 Task: Show the frozen members in workspaces.
Action: Mouse moved to (968, 66)
Screenshot: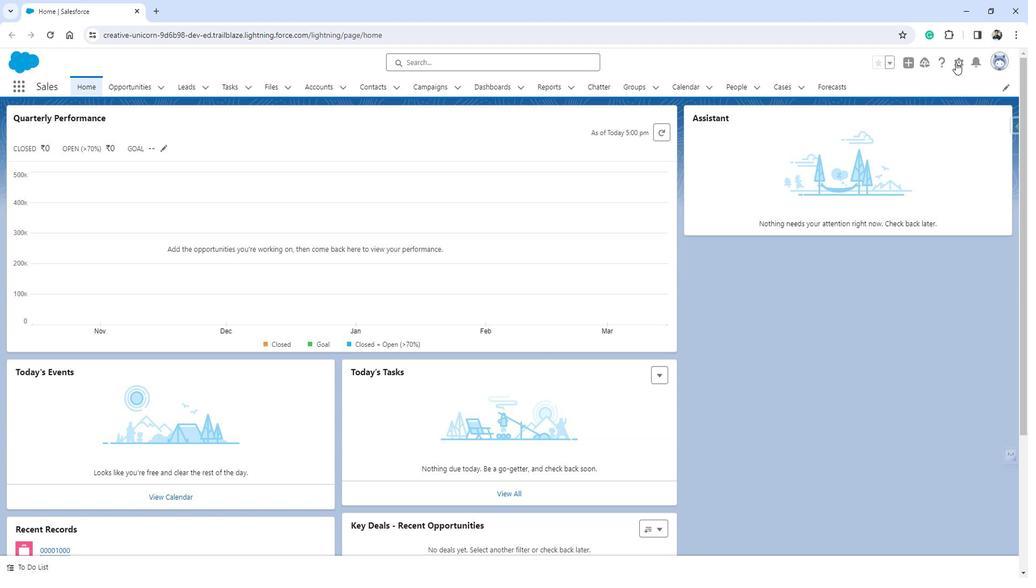 
Action: Mouse pressed left at (968, 66)
Screenshot: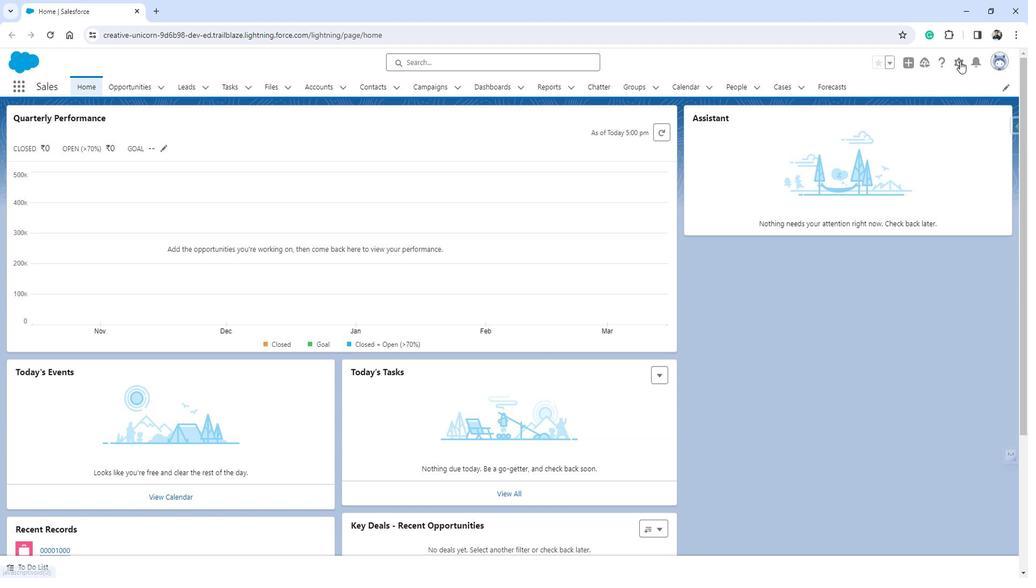 
Action: Mouse moved to (926, 93)
Screenshot: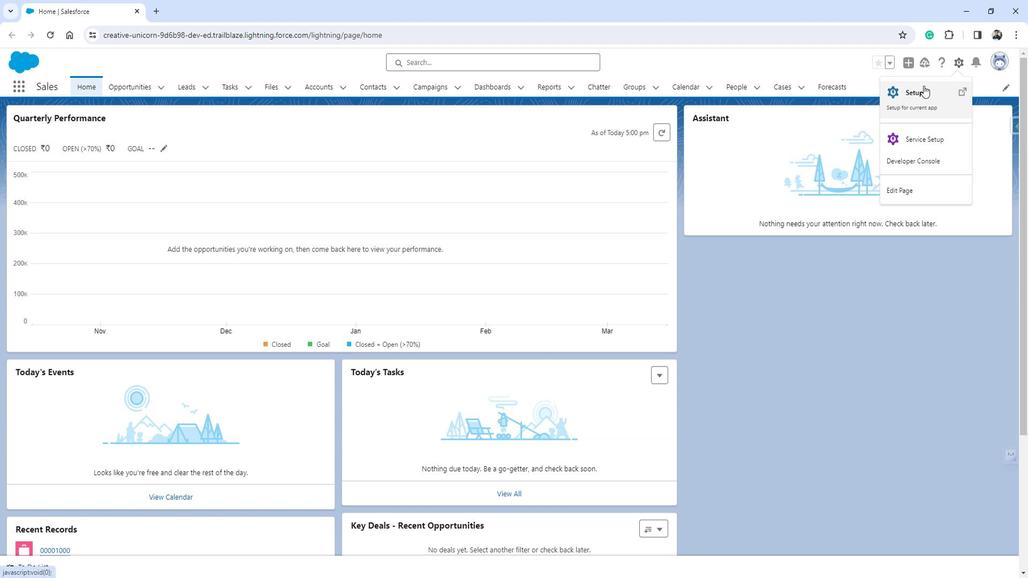 
Action: Mouse pressed left at (926, 93)
Screenshot: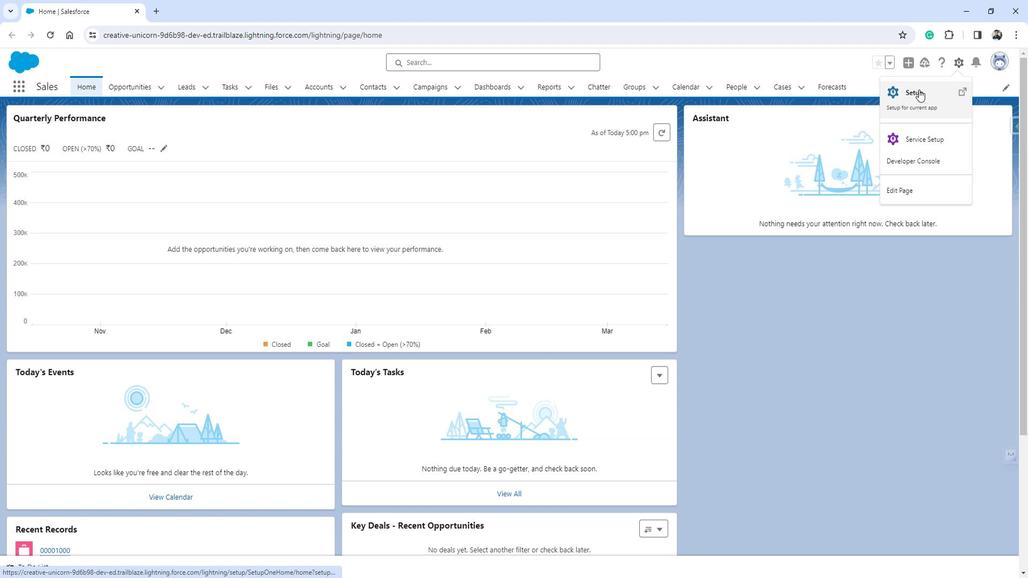 
Action: Mouse moved to (76, 320)
Screenshot: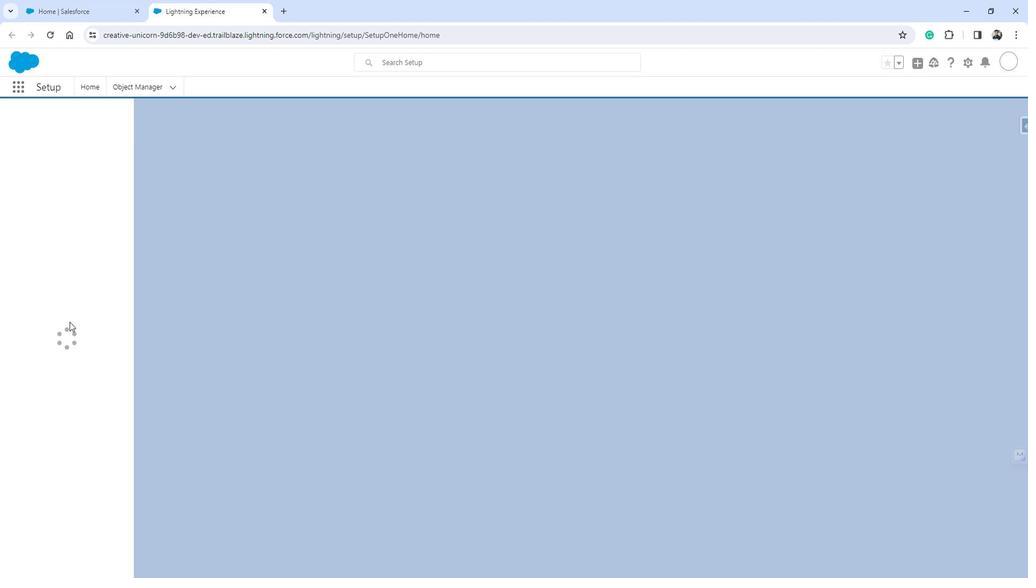 
Action: Mouse scrolled (76, 320) with delta (0, 0)
Screenshot: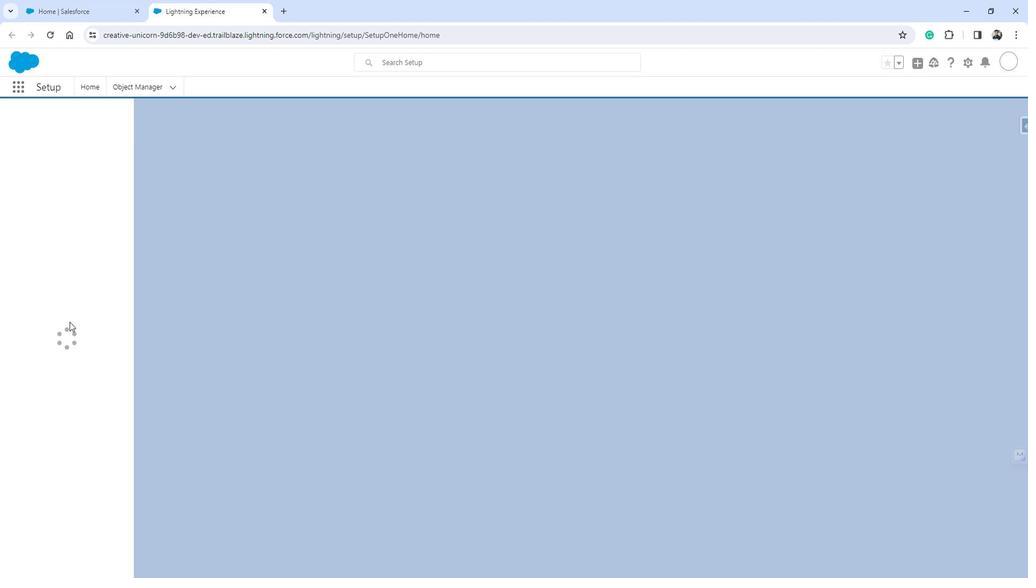 
Action: Mouse moved to (75, 304)
Screenshot: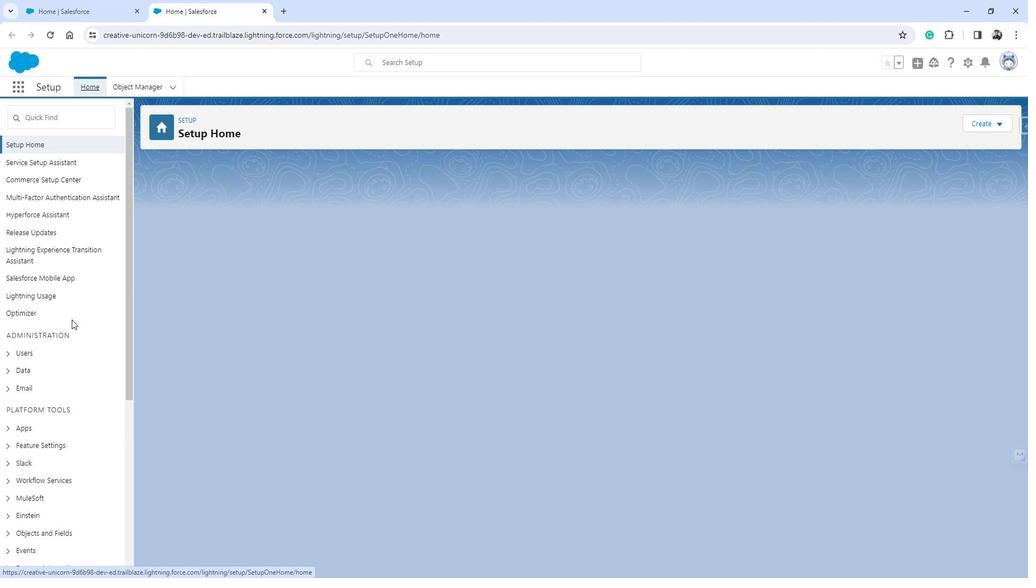 
Action: Mouse scrolled (75, 304) with delta (0, 0)
Screenshot: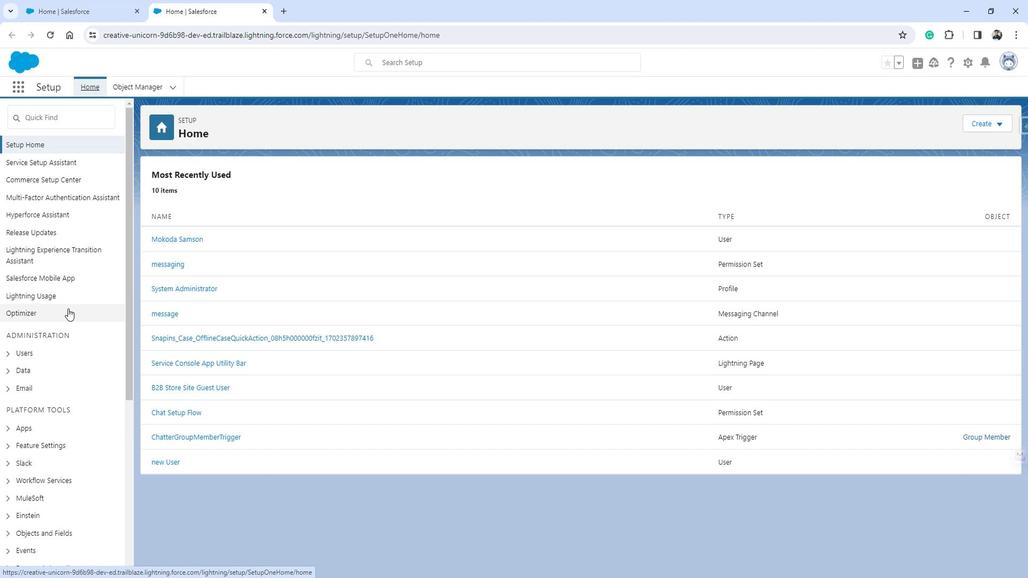 
Action: Mouse scrolled (75, 304) with delta (0, 0)
Screenshot: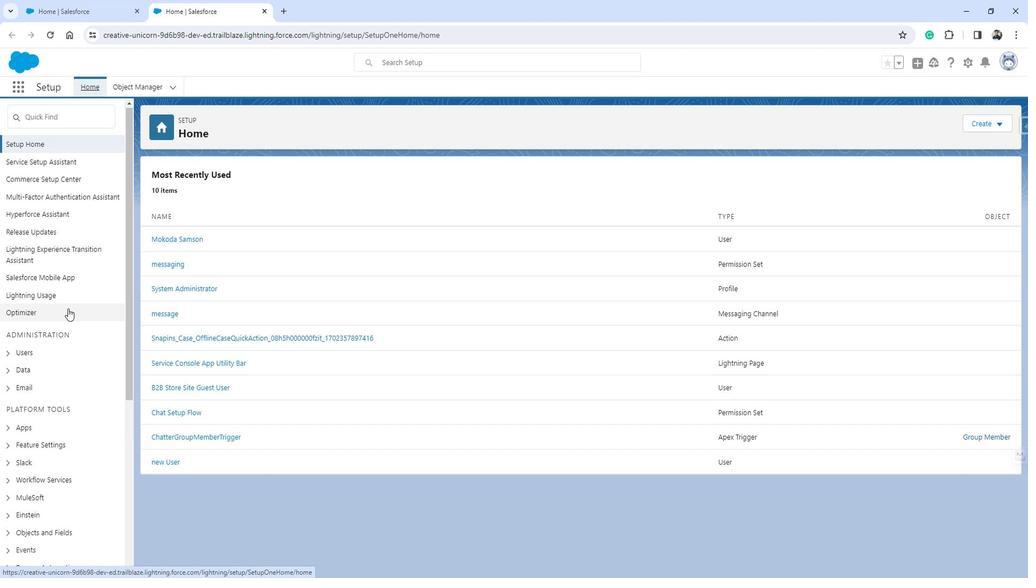 
Action: Mouse scrolled (75, 304) with delta (0, 0)
Screenshot: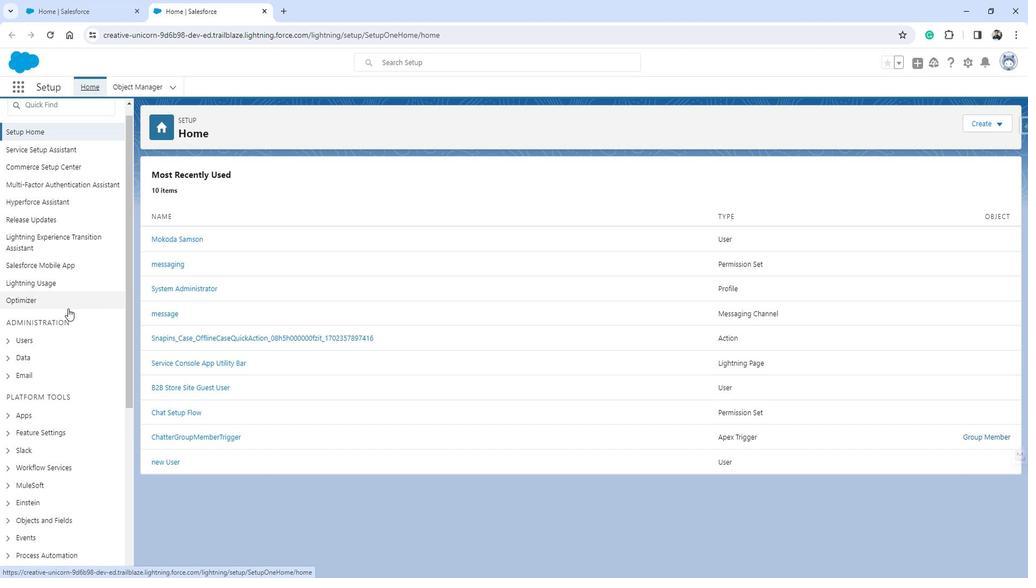 
Action: Mouse moved to (75, 304)
Screenshot: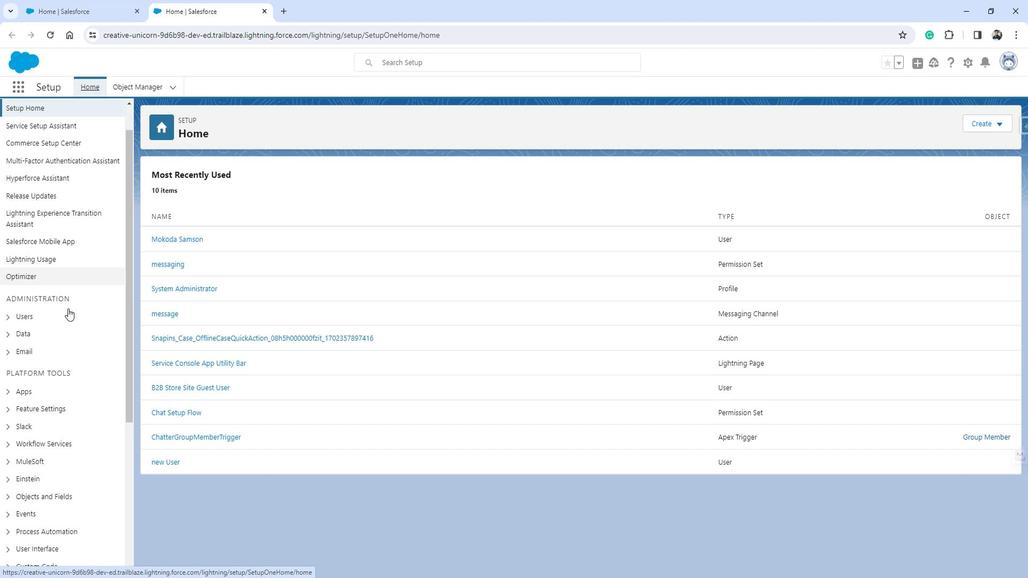 
Action: Mouse scrolled (75, 303) with delta (0, 0)
Screenshot: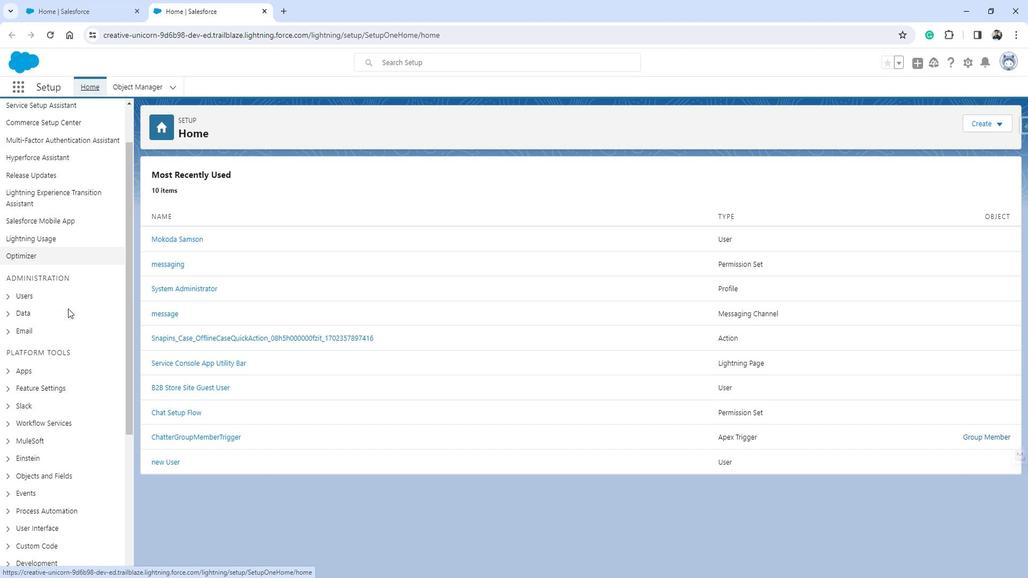 
Action: Mouse moved to (34, 220)
Screenshot: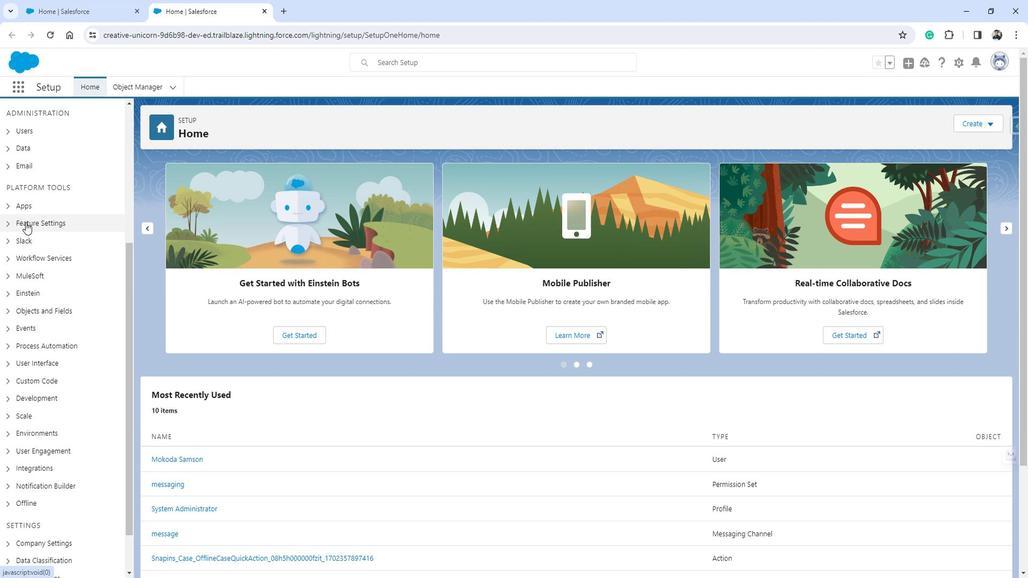 
Action: Mouse pressed left at (34, 220)
Screenshot: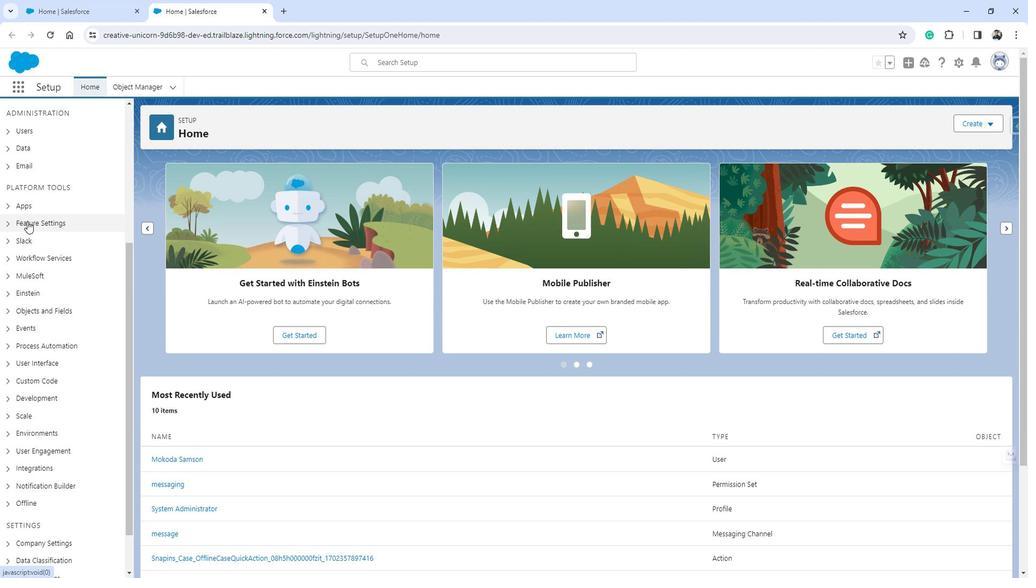 
Action: Mouse scrolled (34, 220) with delta (0, 0)
Screenshot: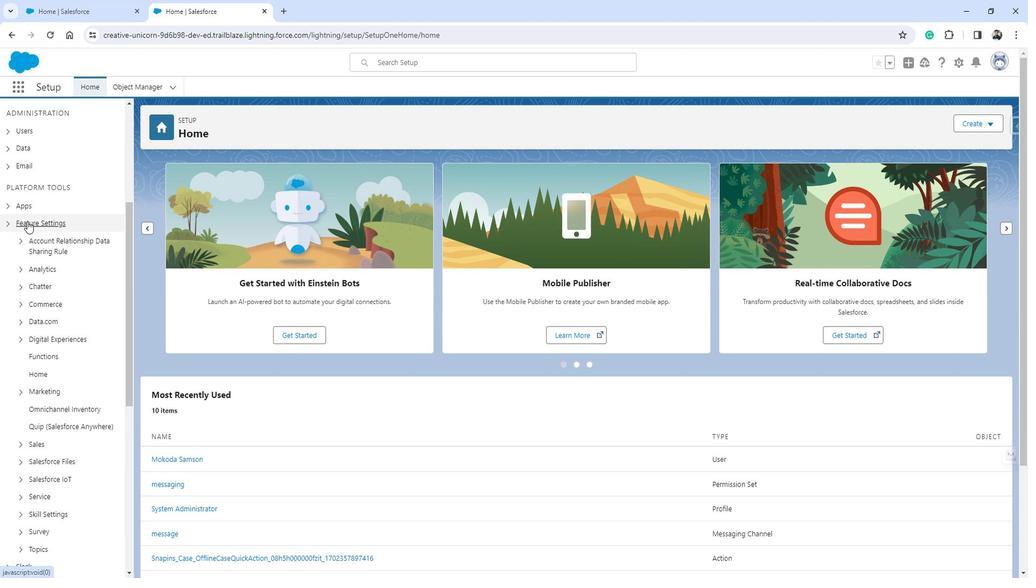 
Action: Mouse scrolled (34, 220) with delta (0, 0)
Screenshot: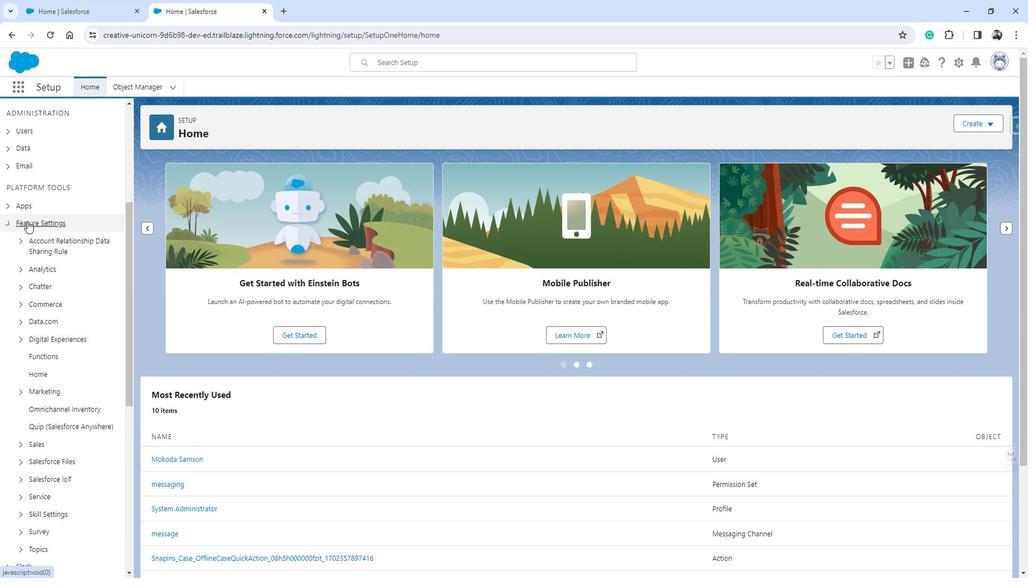 
Action: Mouse scrolled (34, 220) with delta (0, 0)
Screenshot: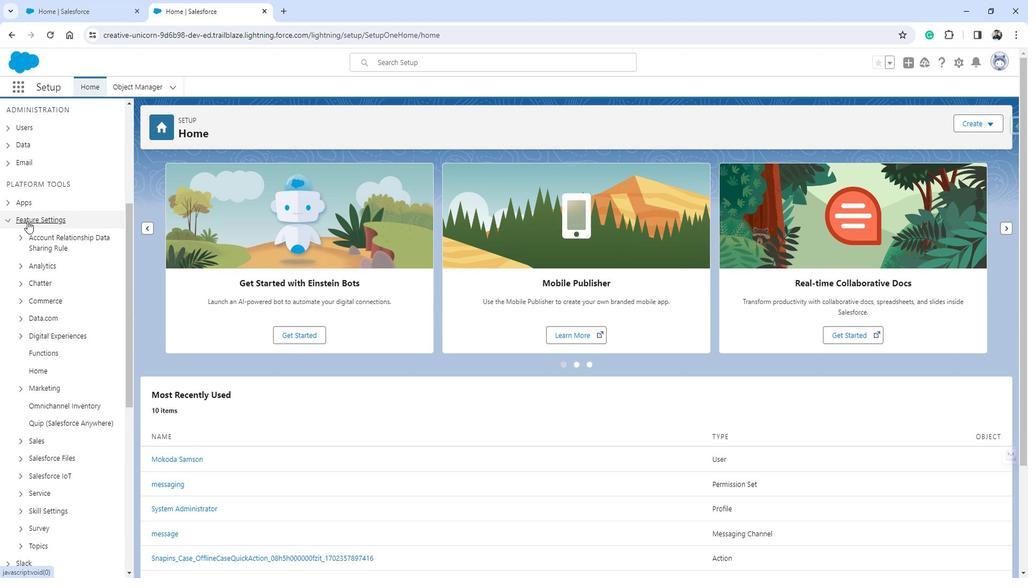 
Action: Mouse moved to (61, 175)
Screenshot: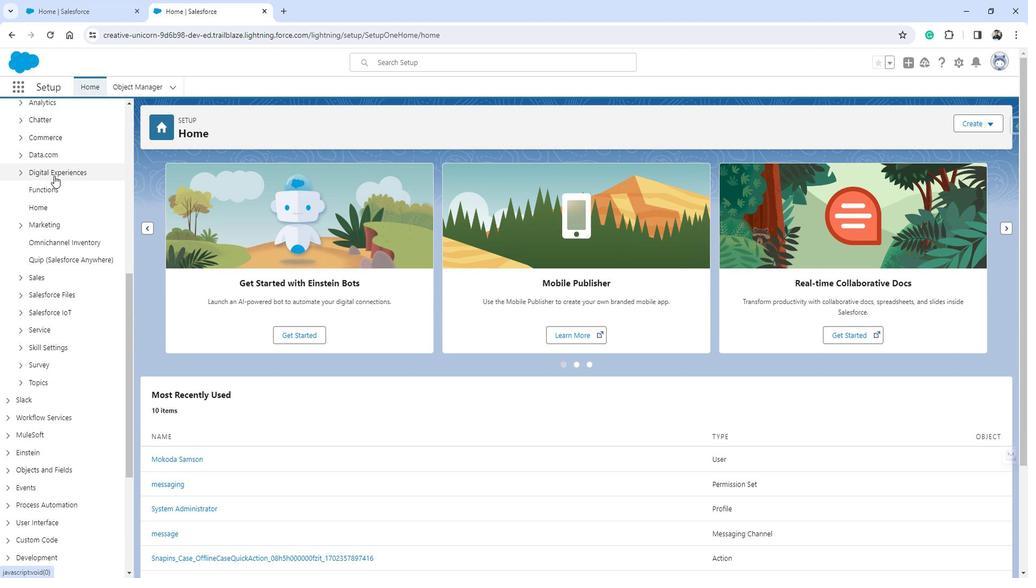 
Action: Mouse pressed left at (61, 175)
Screenshot: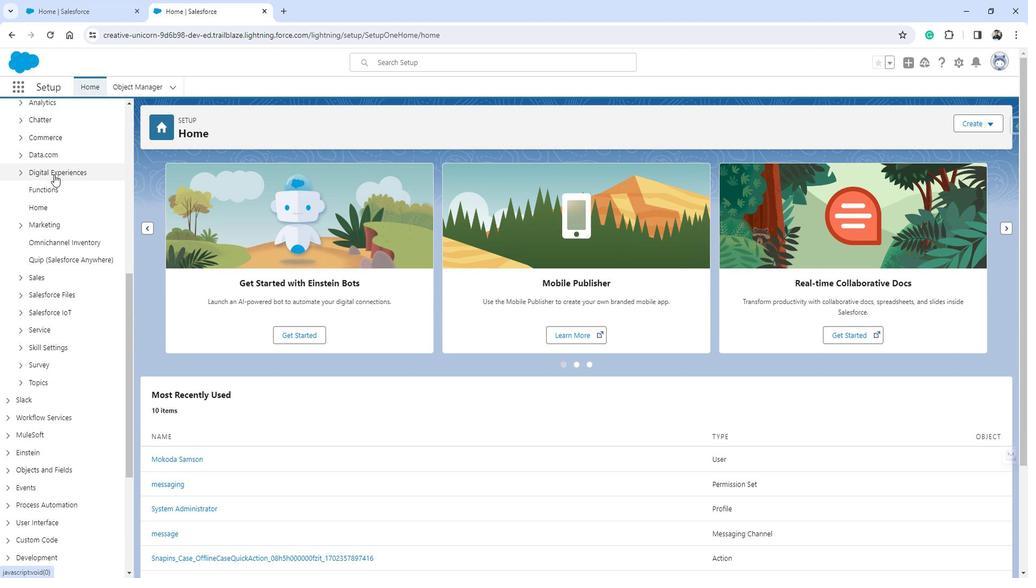 
Action: Mouse moved to (60, 191)
Screenshot: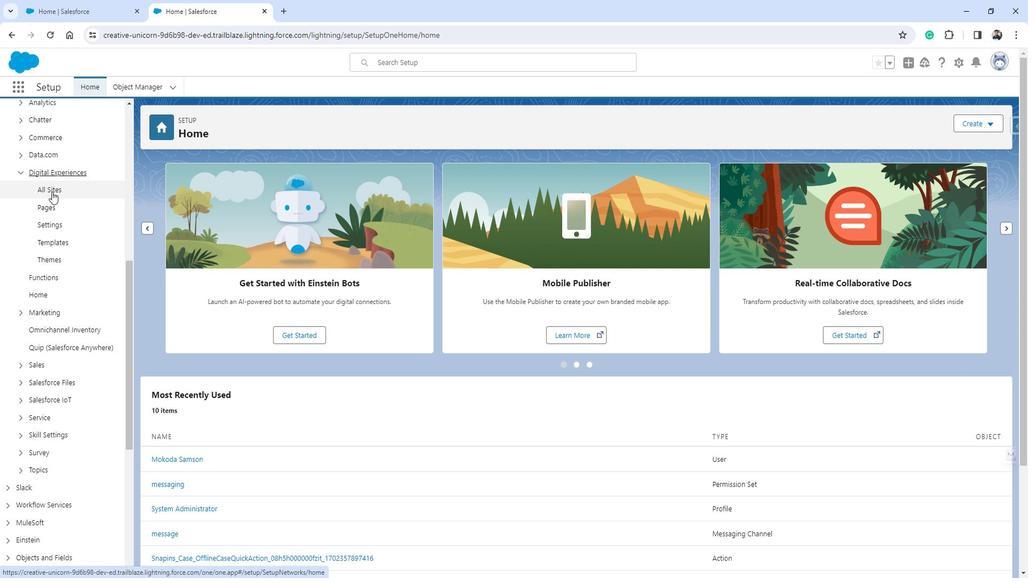 
Action: Mouse pressed left at (60, 191)
Screenshot: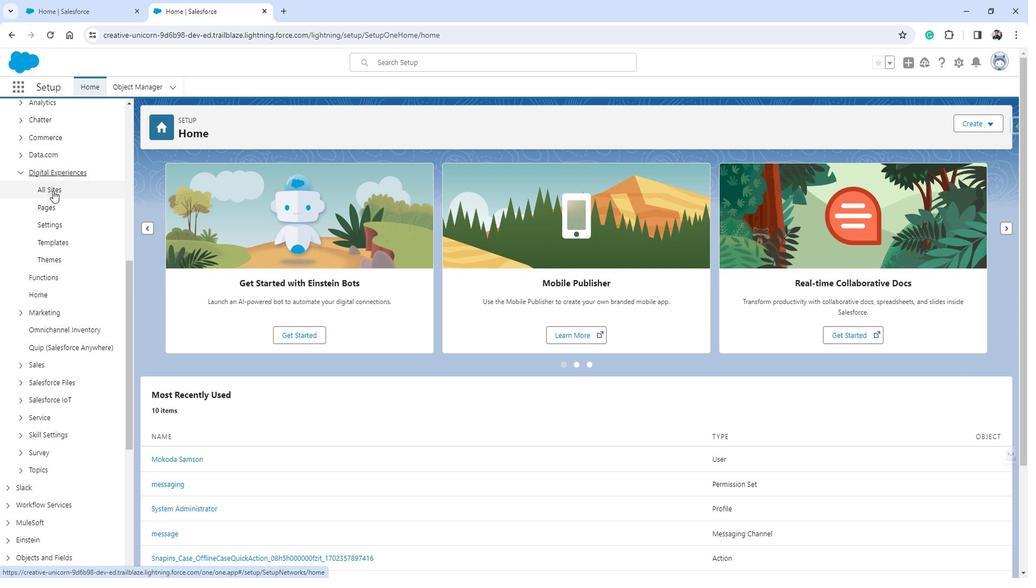 
Action: Mouse moved to (278, 296)
Screenshot: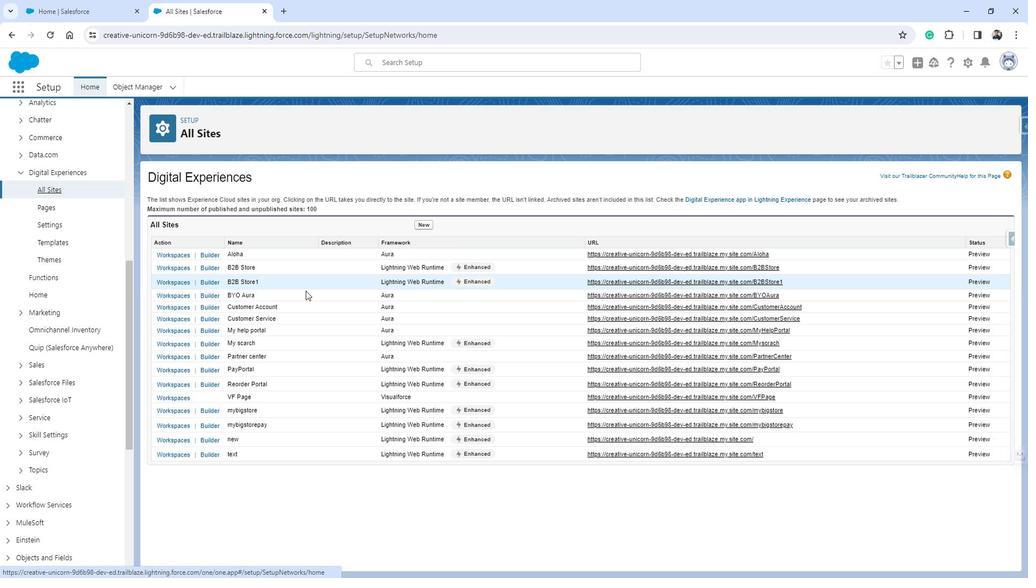 
Action: Mouse scrolled (278, 296) with delta (0, 0)
Screenshot: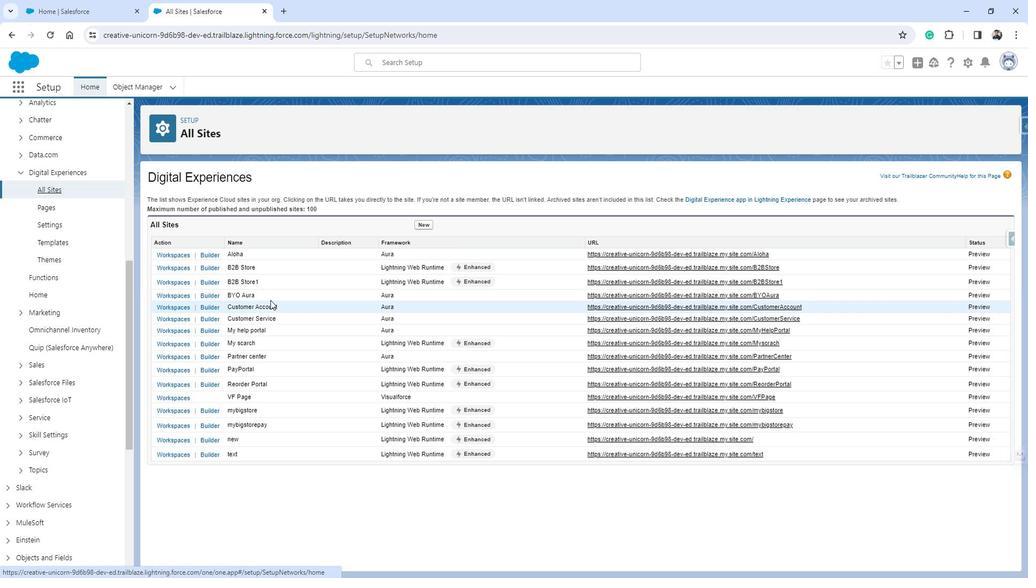 
Action: Mouse moved to (276, 297)
Screenshot: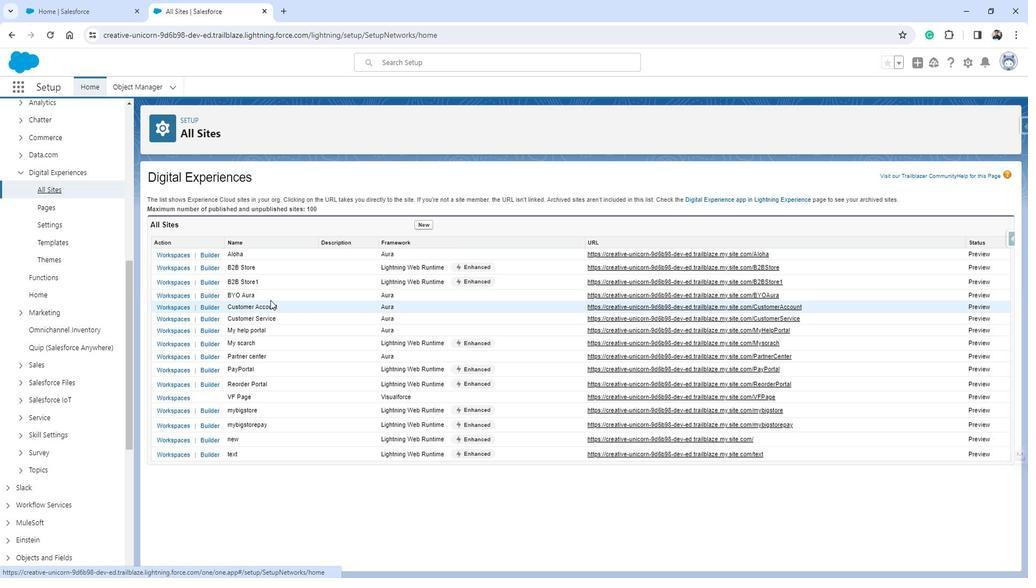 
Action: Mouse scrolled (276, 296) with delta (0, 0)
Screenshot: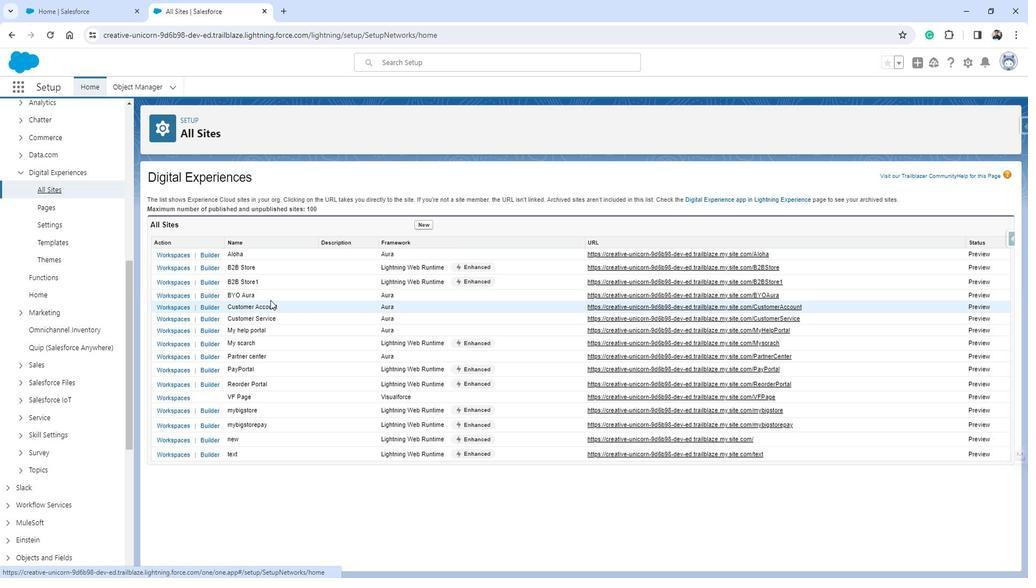 
Action: Mouse moved to (170, 326)
Screenshot: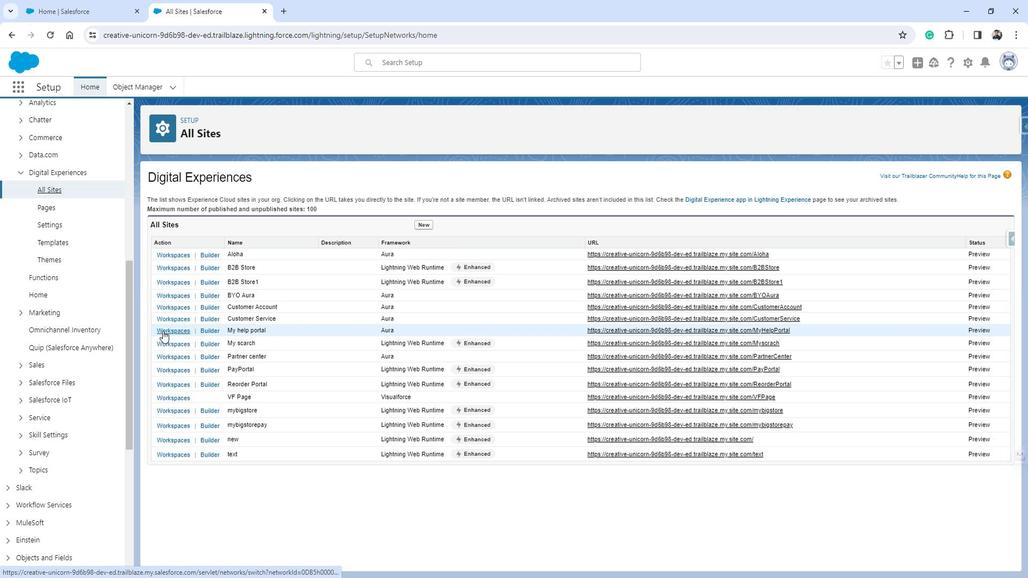 
Action: Mouse pressed left at (170, 326)
Screenshot: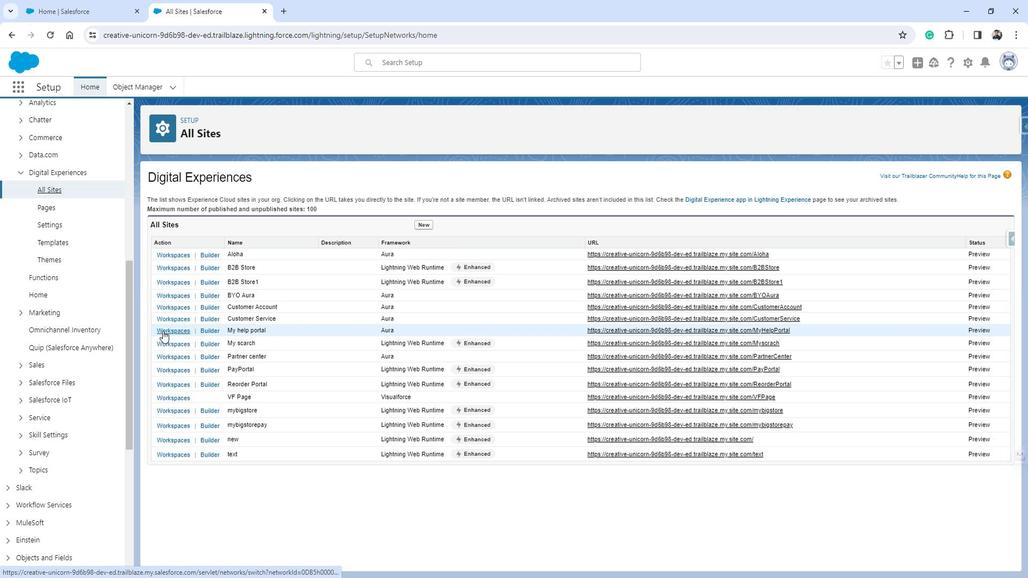 
Action: Mouse moved to (357, 252)
Screenshot: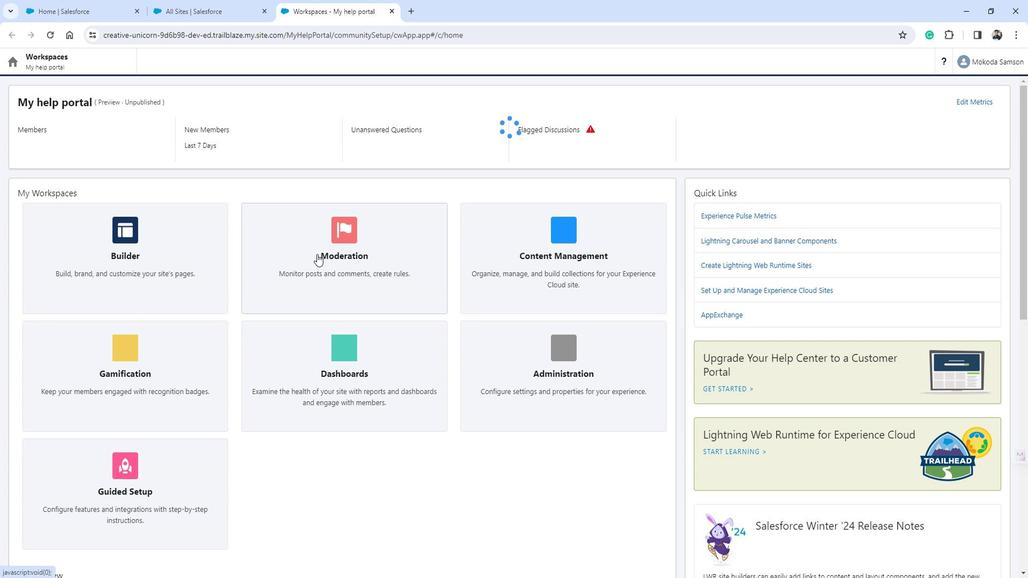 
Action: Mouse pressed left at (357, 252)
Screenshot: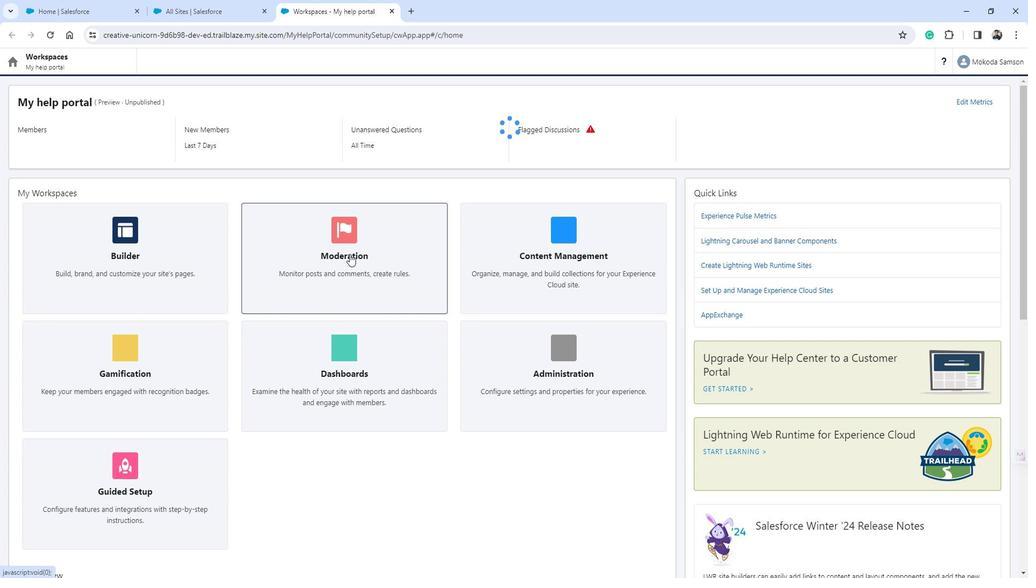 
Action: Mouse moved to (204, 72)
Screenshot: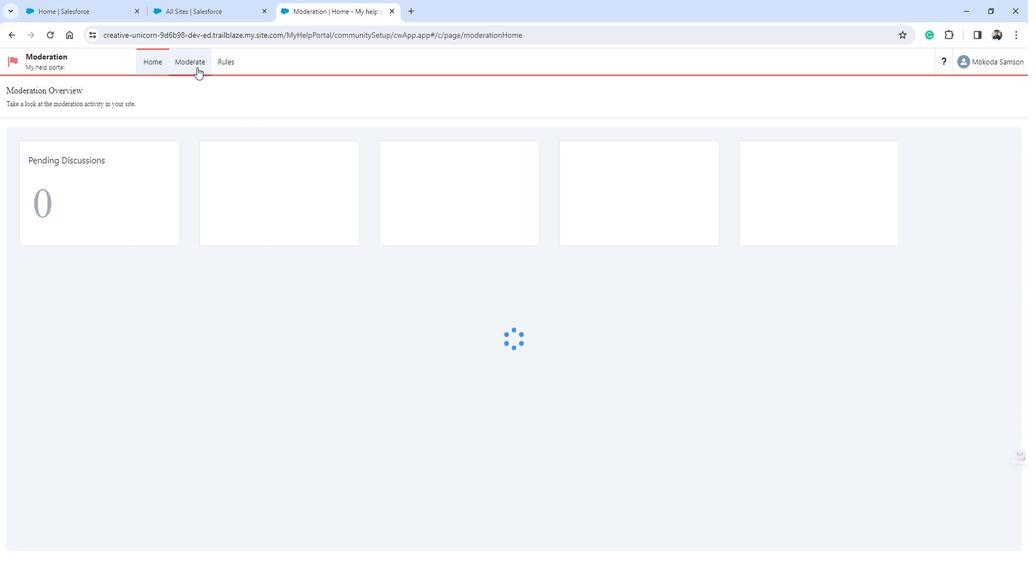 
Action: Mouse pressed left at (204, 72)
Screenshot: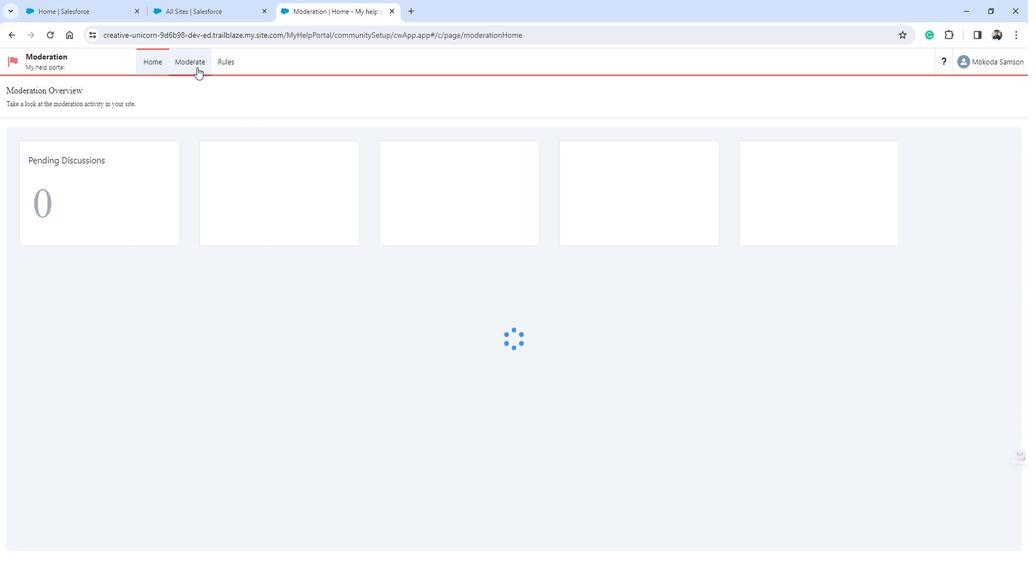 
Action: Mouse moved to (58, 147)
Screenshot: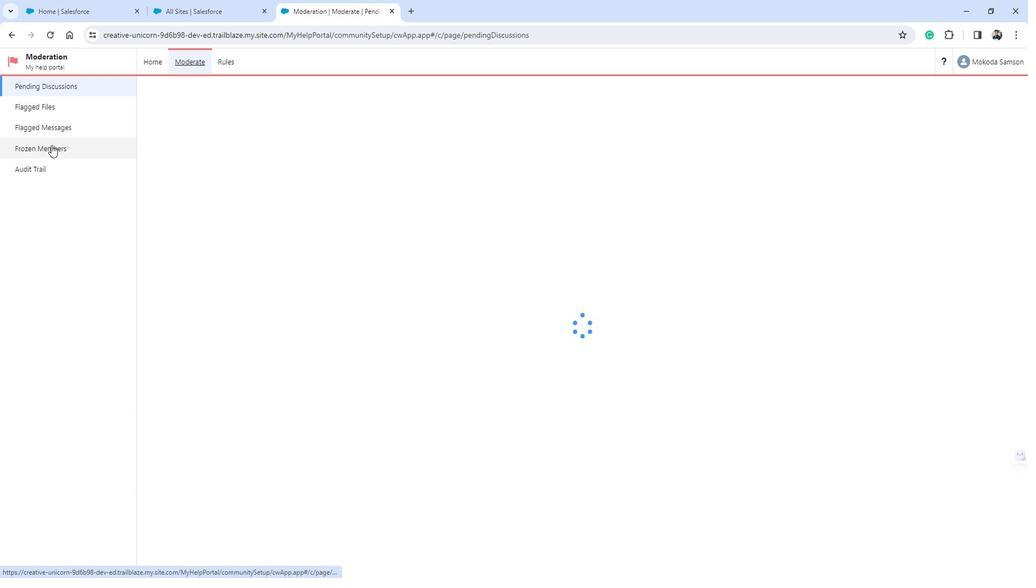 
Action: Mouse pressed left at (58, 147)
Screenshot: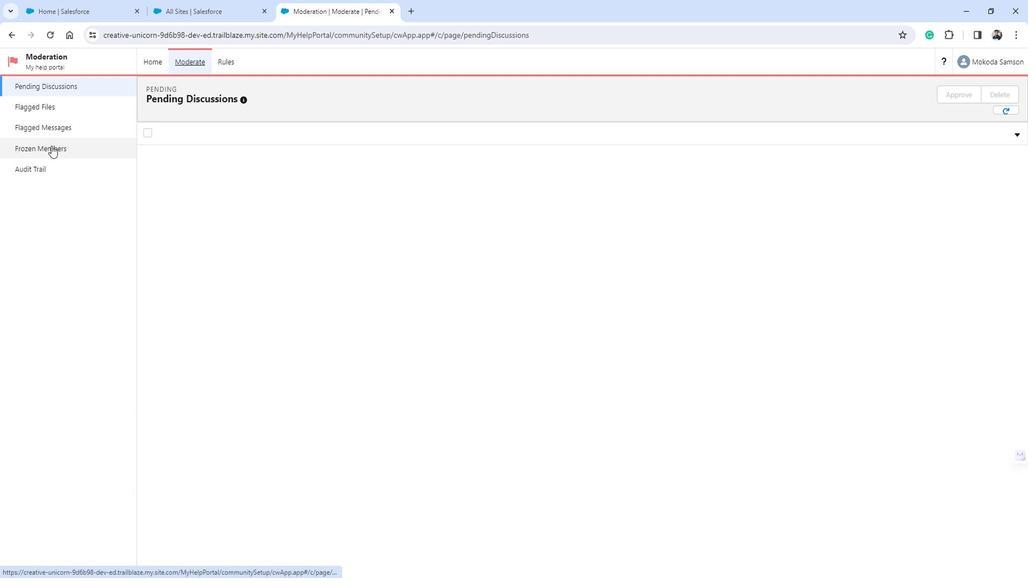 
Action: Mouse moved to (62, 153)
Screenshot: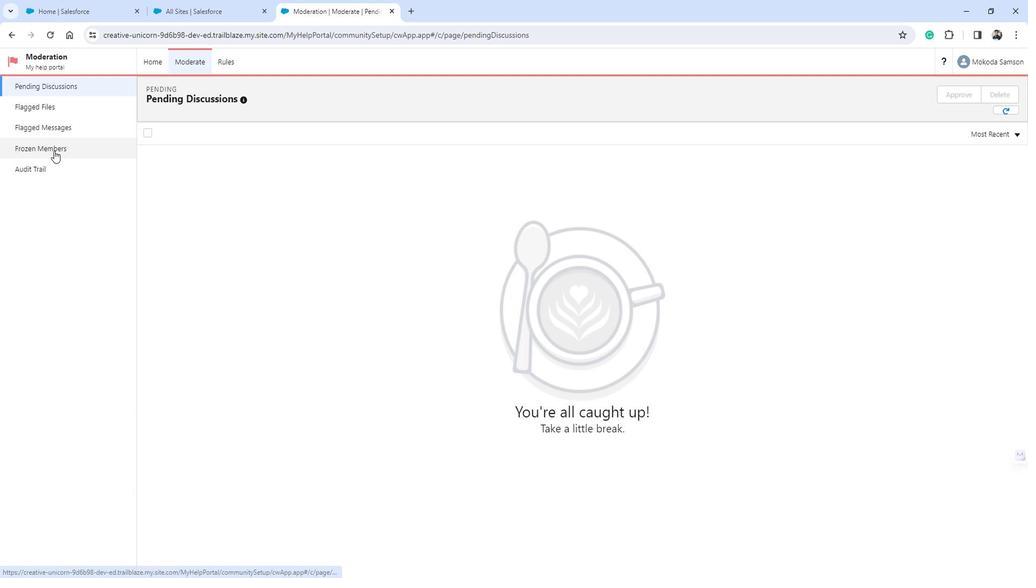 
Action: Mouse pressed left at (62, 153)
Screenshot: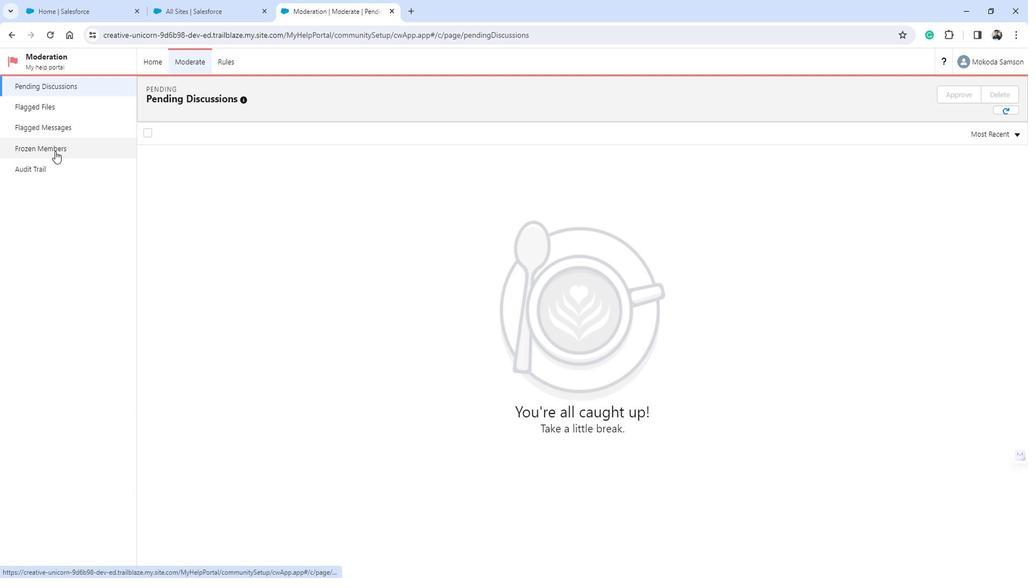 
Action: Mouse moved to (473, 313)
Screenshot: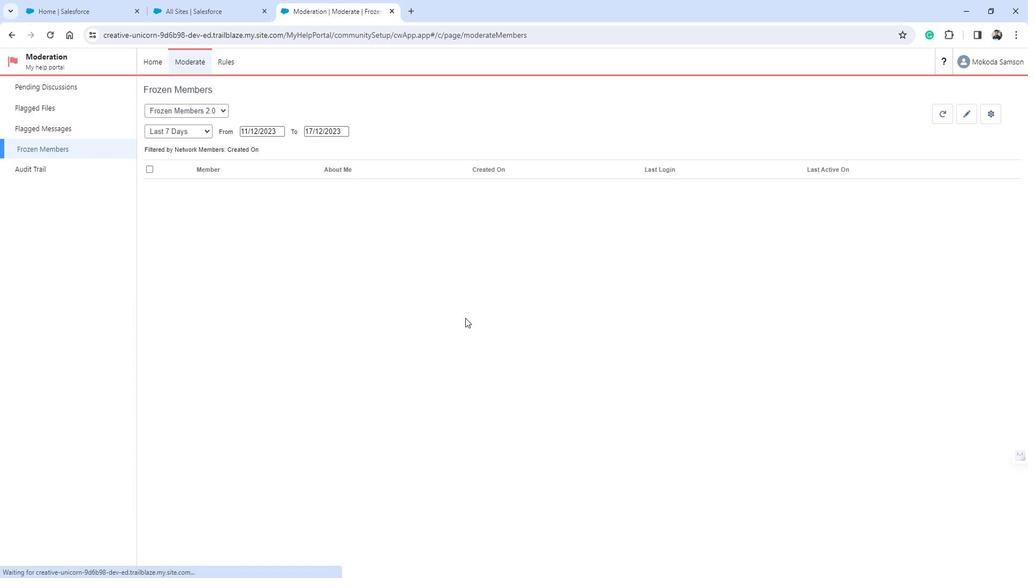 
